 Task: Open settings.json of extra paths in Python.
Action: Mouse moved to (12, 647)
Screenshot: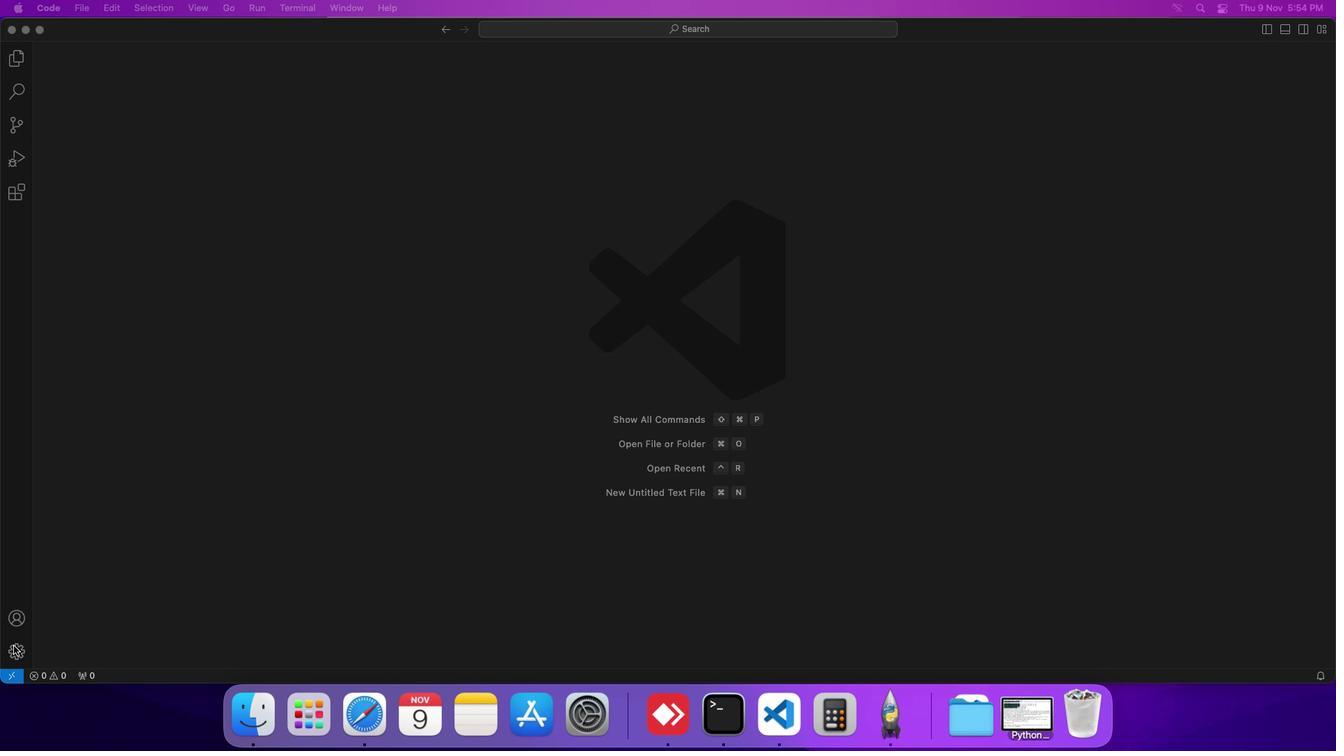 
Action: Mouse pressed left at (12, 647)
Screenshot: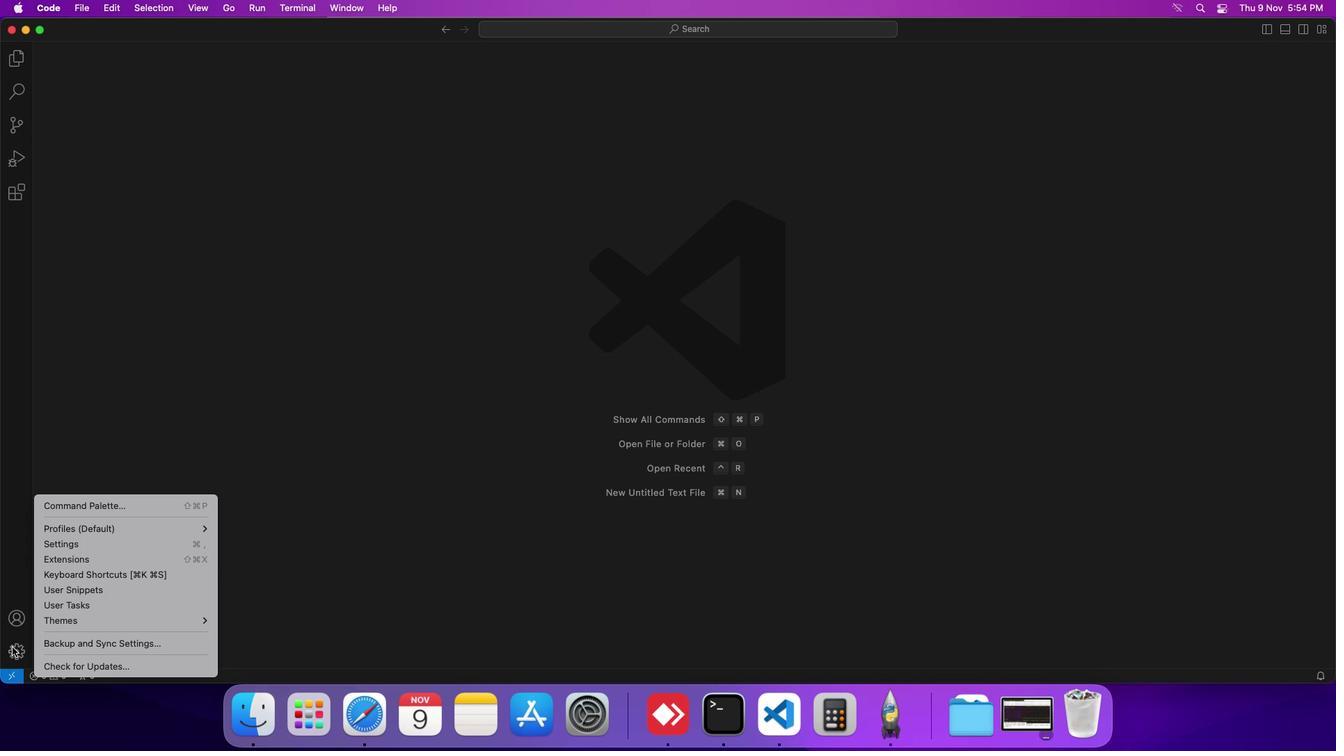 
Action: Mouse moved to (64, 547)
Screenshot: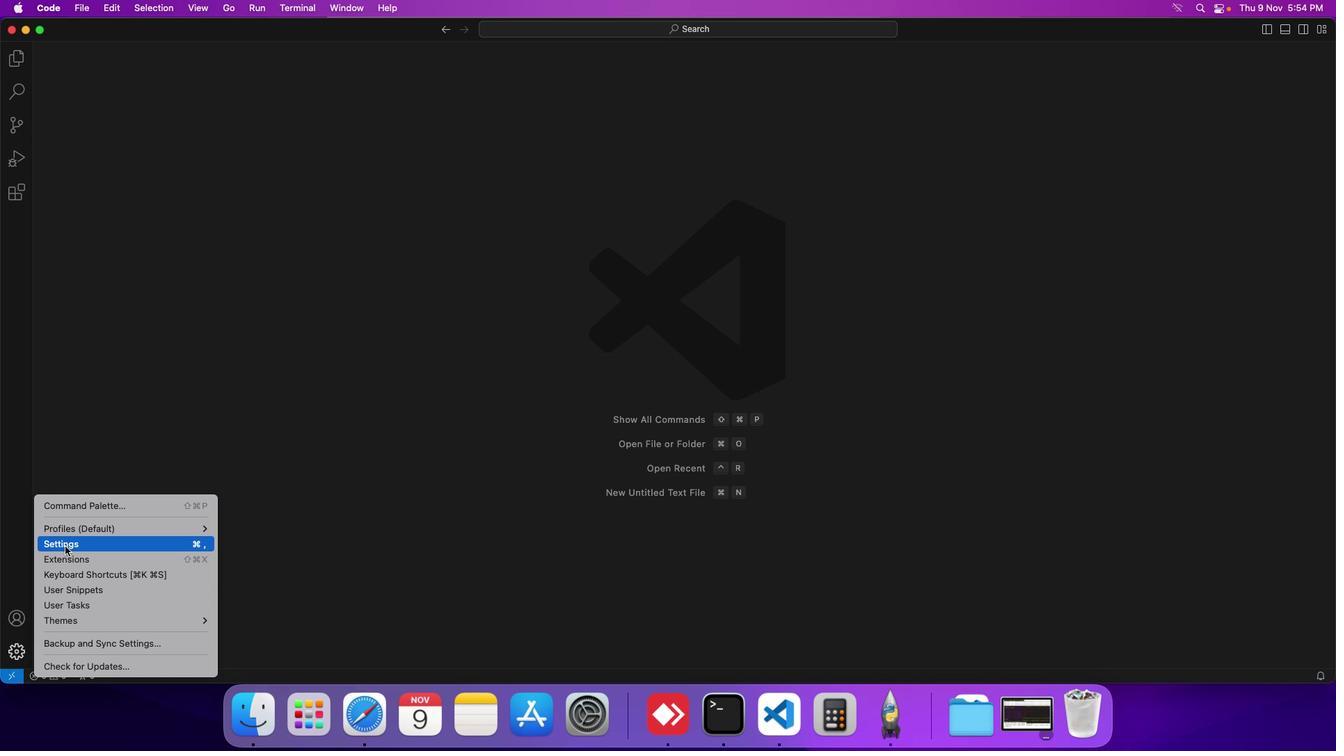 
Action: Mouse pressed left at (64, 547)
Screenshot: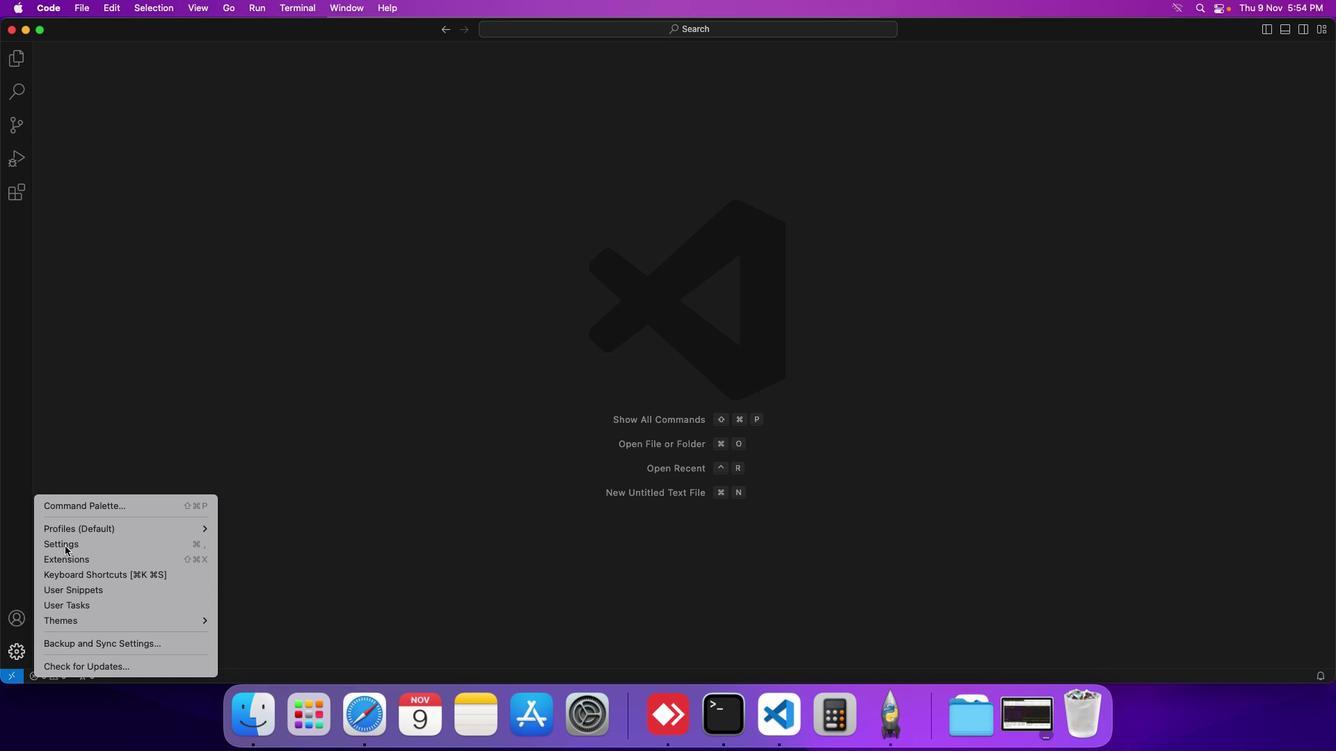 
Action: Mouse moved to (310, 246)
Screenshot: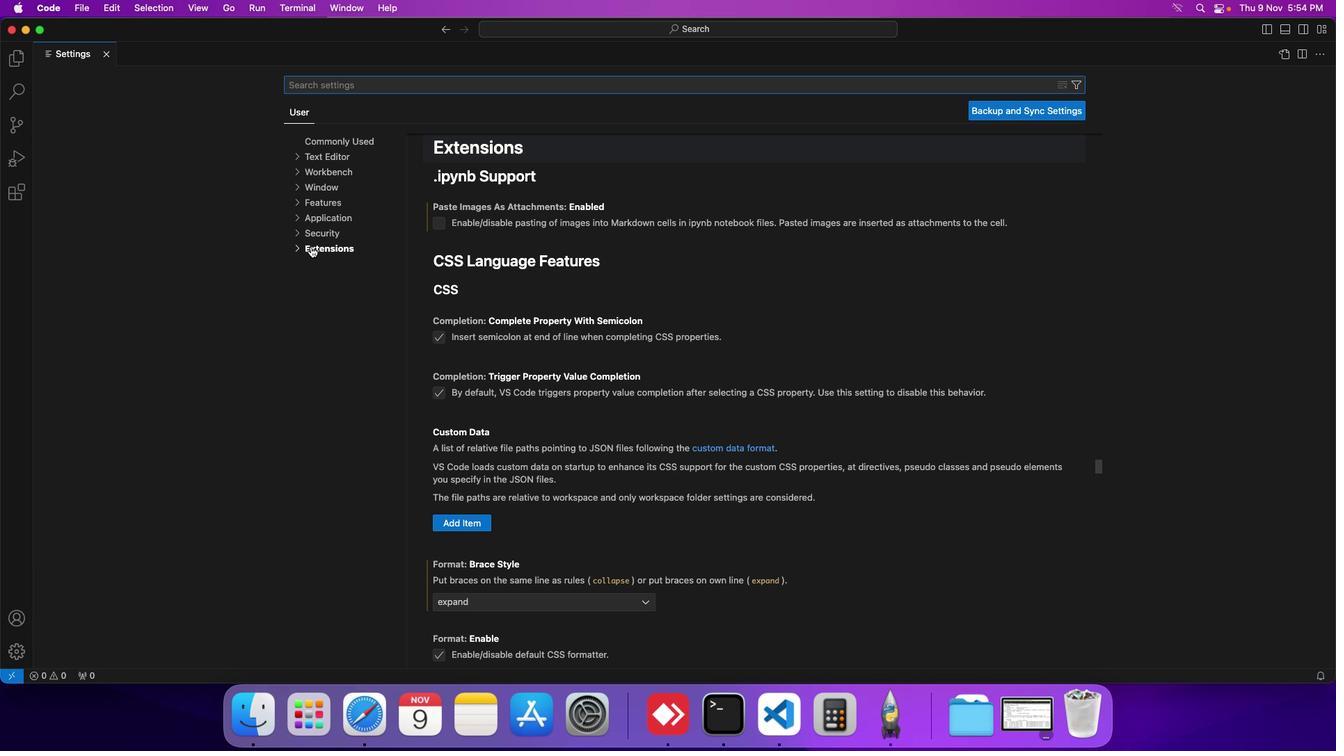 
Action: Mouse pressed left at (310, 246)
Screenshot: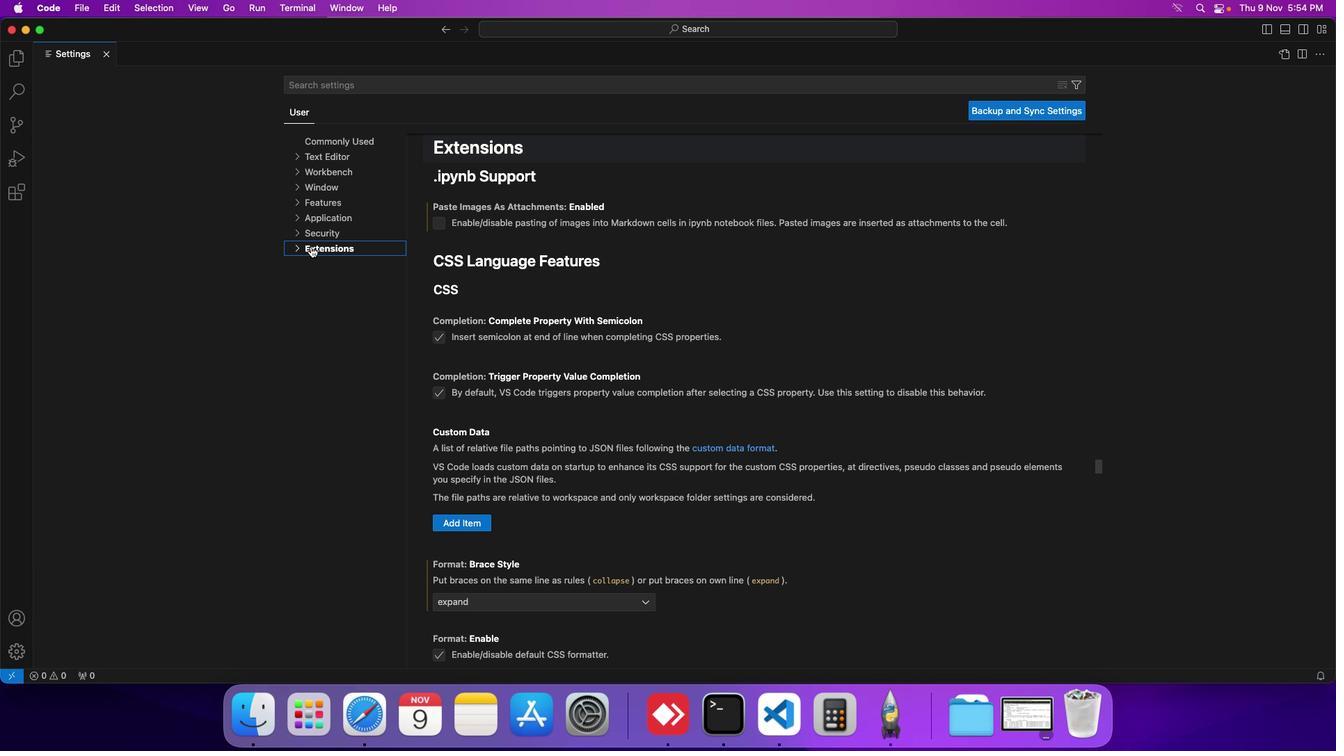 
Action: Mouse moved to (328, 585)
Screenshot: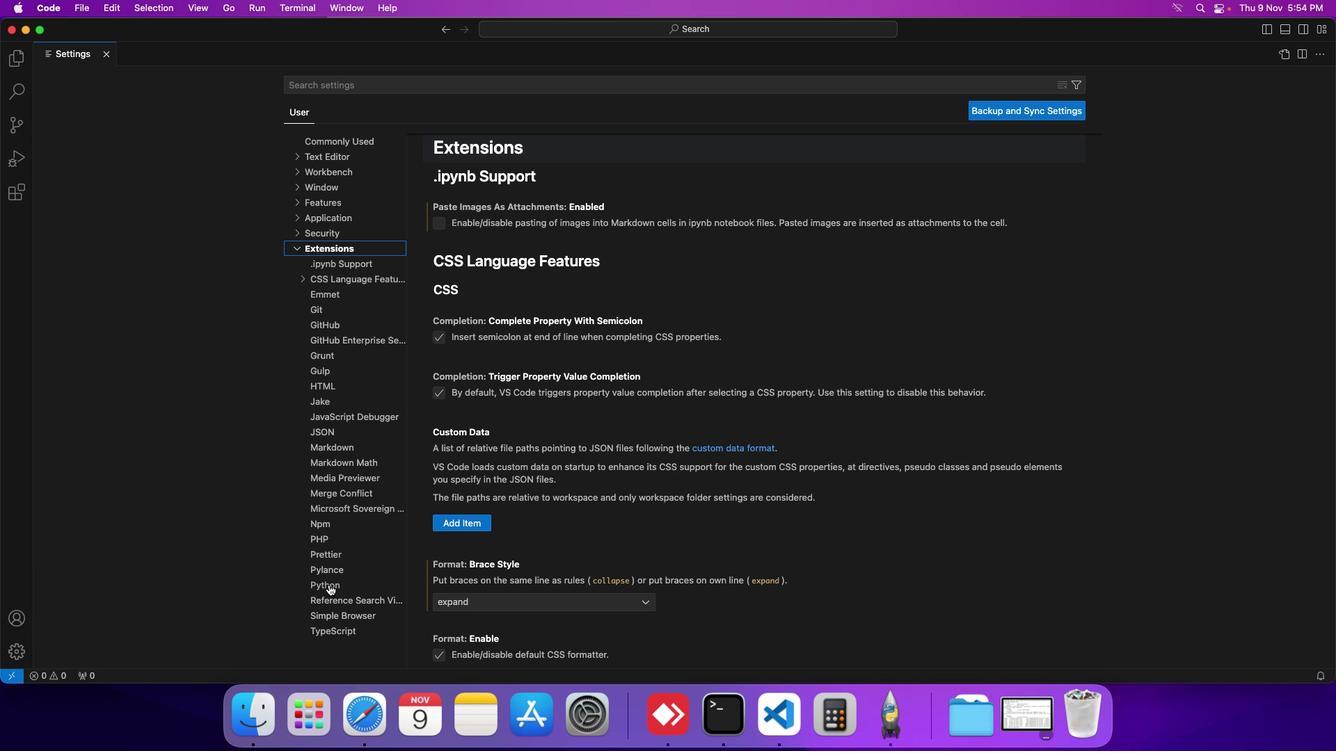 
Action: Mouse pressed left at (328, 585)
Screenshot: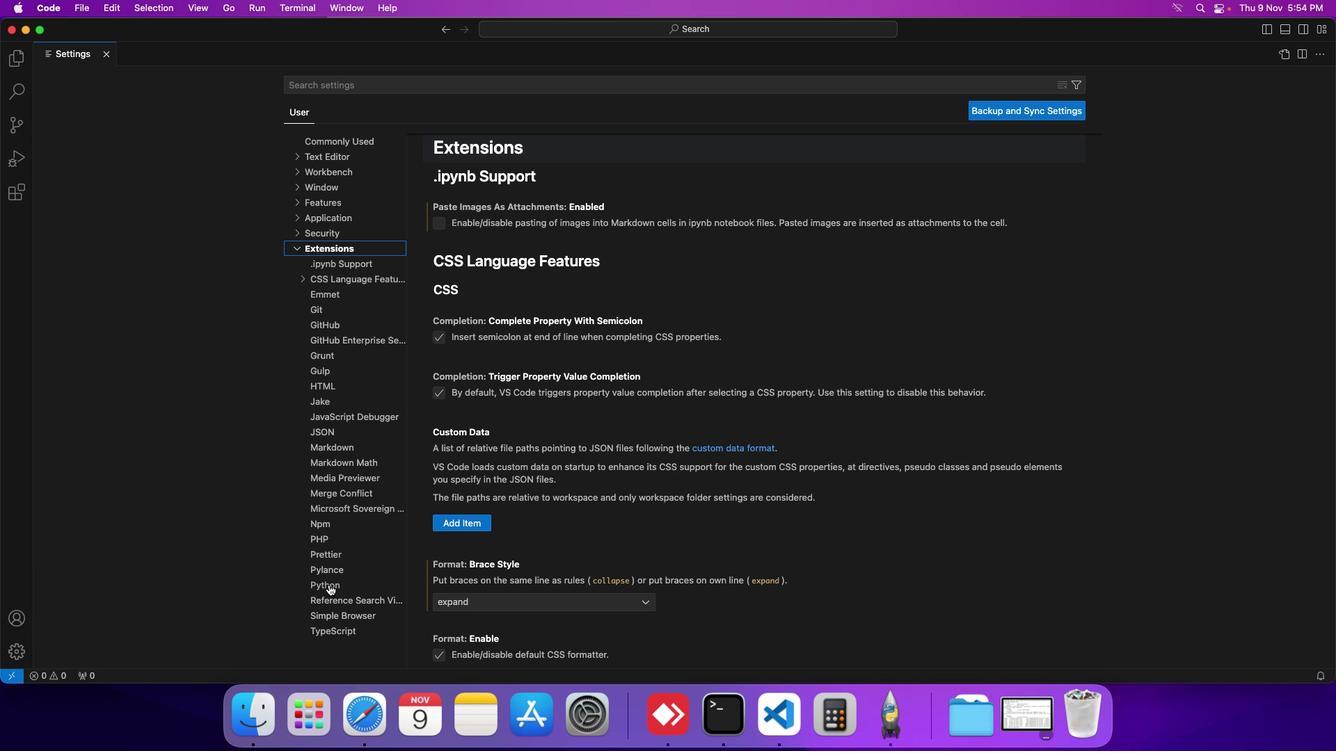 
Action: Mouse moved to (461, 300)
Screenshot: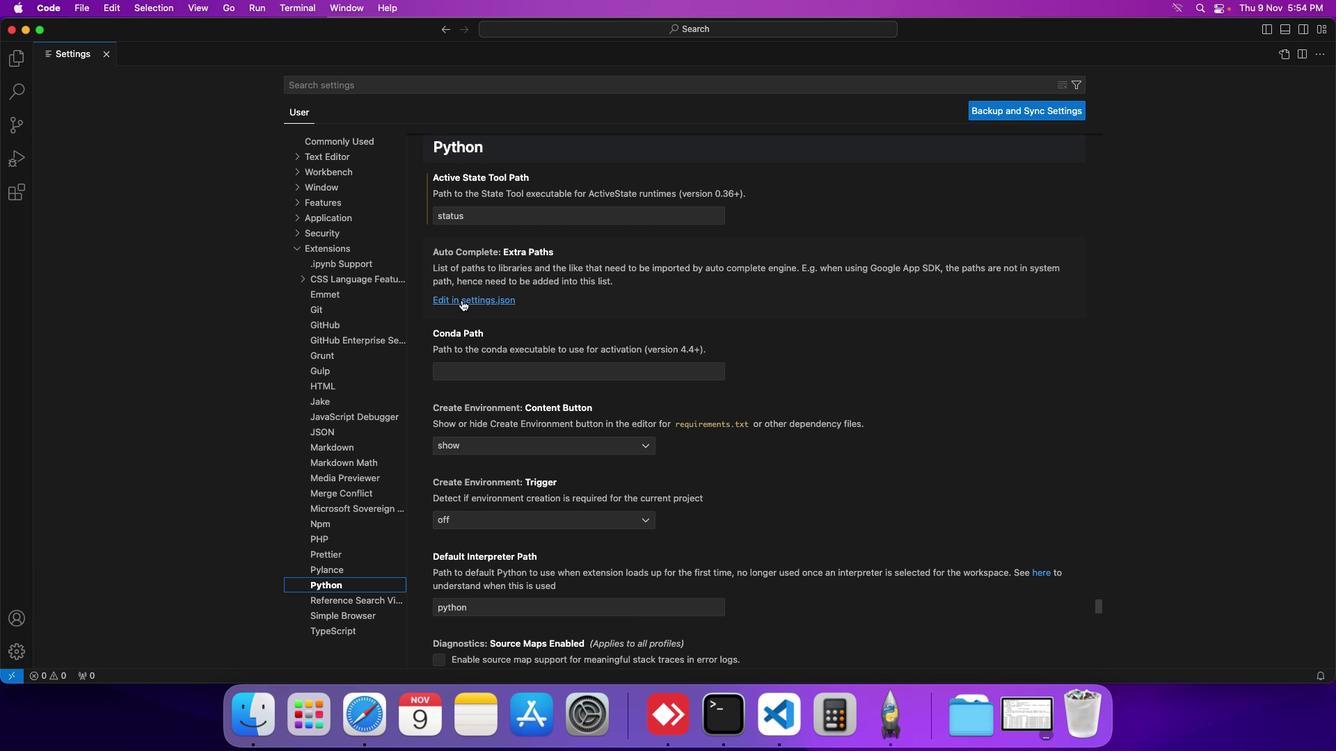 
Action: Mouse pressed left at (461, 300)
Screenshot: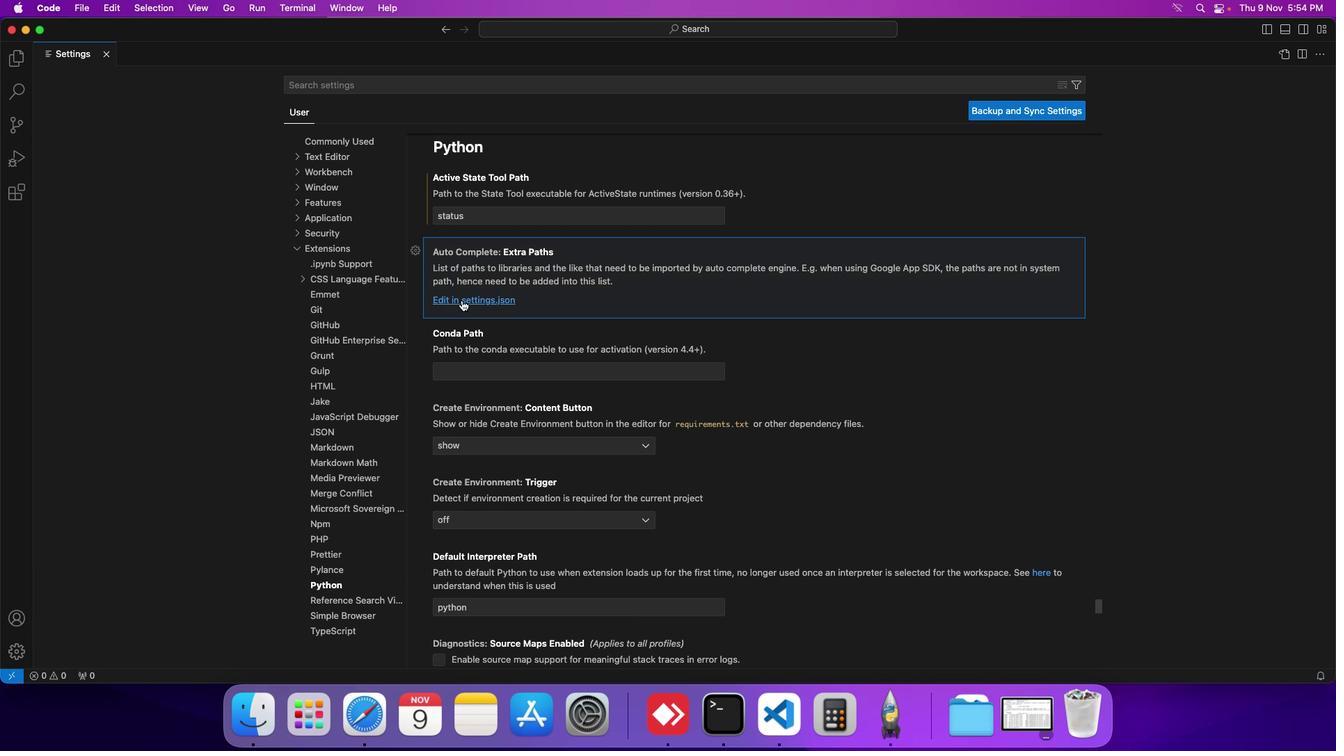 
Action: Mouse moved to (506, 244)
Screenshot: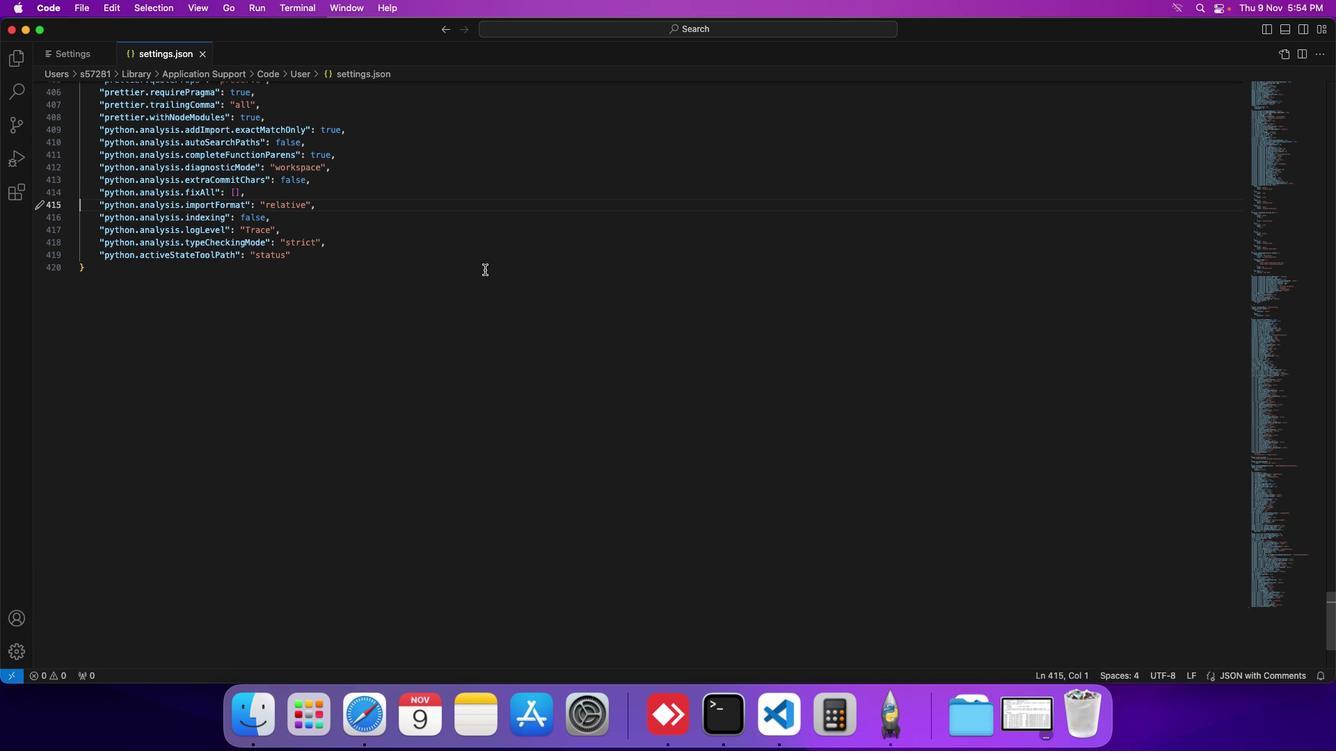 
